 Task: Change the video mode to Discard.
Action: Mouse moved to (109, 17)
Screenshot: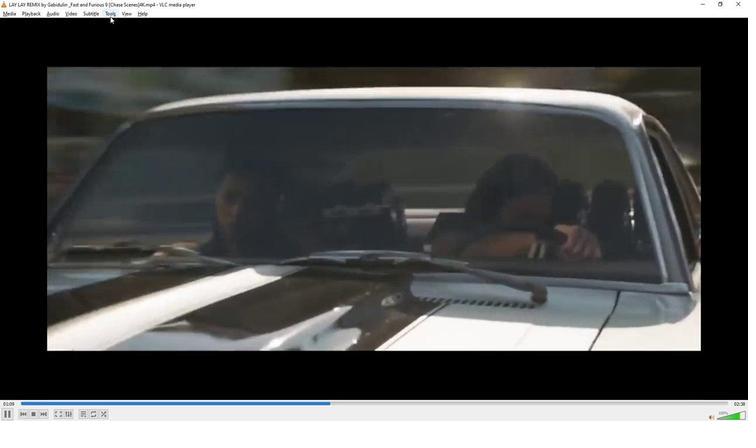 
Action: Mouse pressed left at (109, 17)
Screenshot: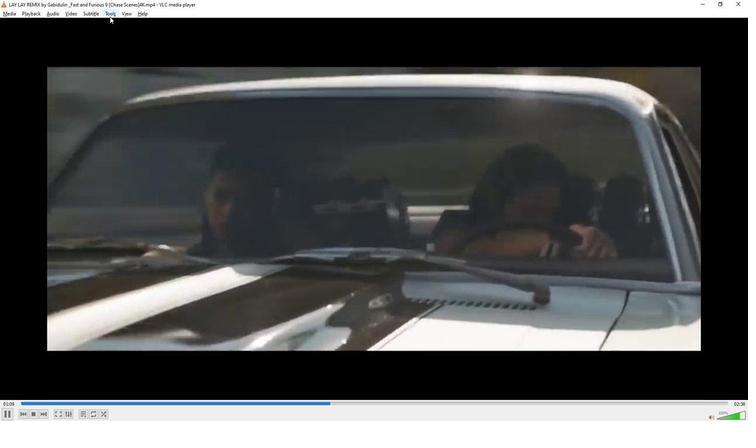 
Action: Mouse moved to (129, 104)
Screenshot: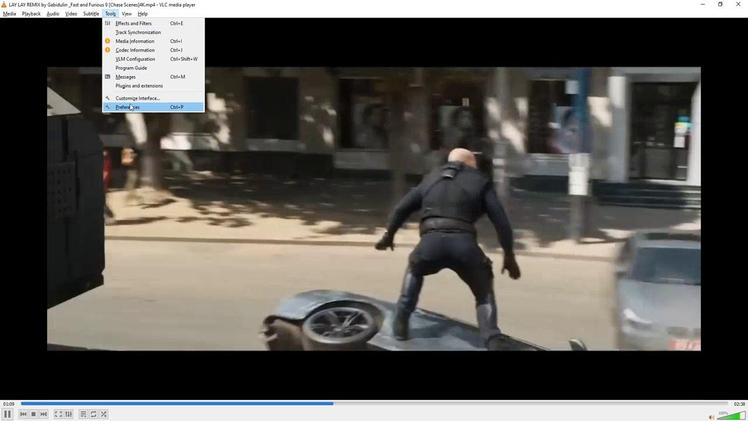 
Action: Mouse pressed left at (129, 104)
Screenshot: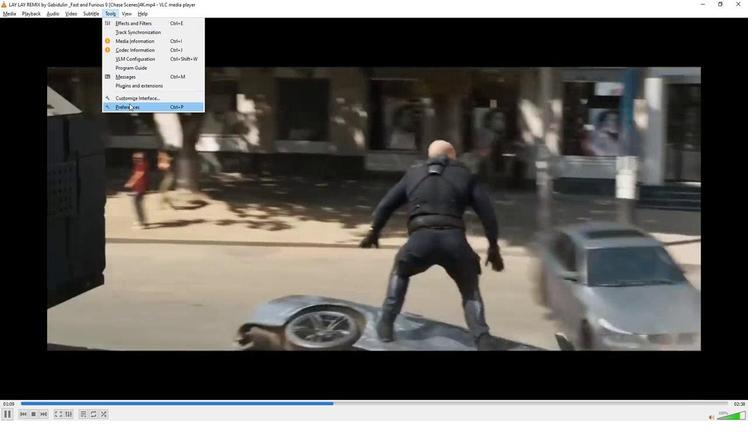 
Action: Mouse moved to (233, 76)
Screenshot: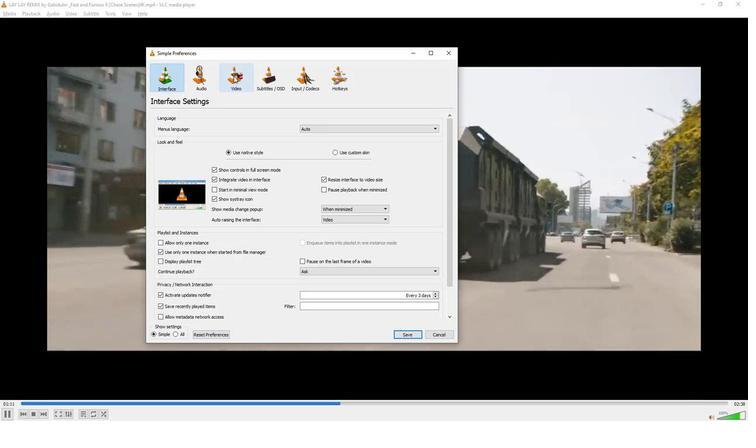 
Action: Mouse pressed left at (233, 76)
Screenshot: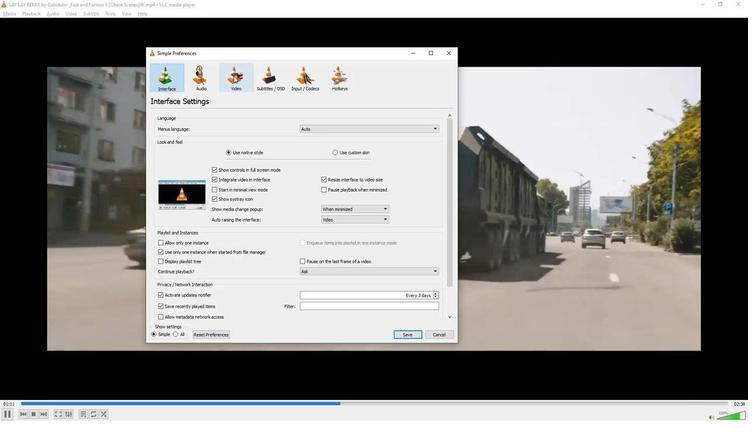 
Action: Mouse moved to (335, 187)
Screenshot: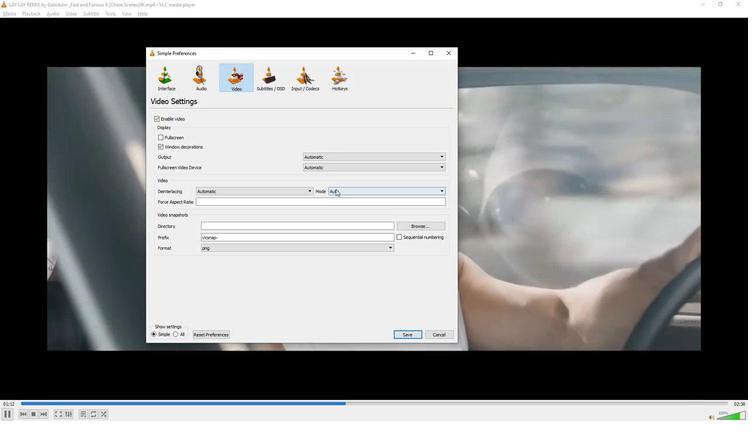 
Action: Mouse pressed left at (335, 187)
Screenshot: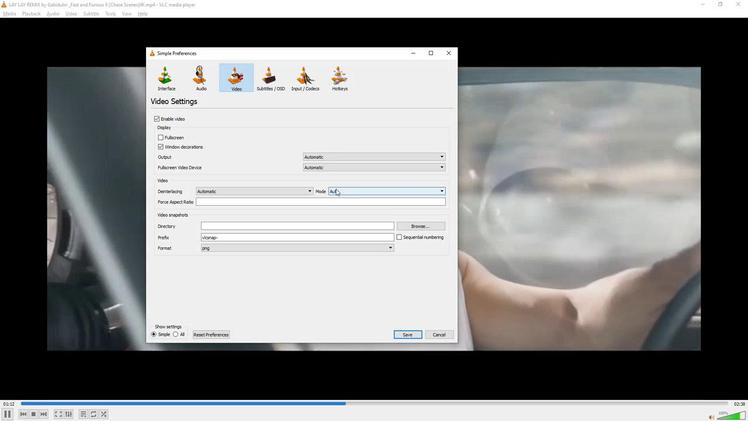 
Action: Mouse moved to (337, 201)
Screenshot: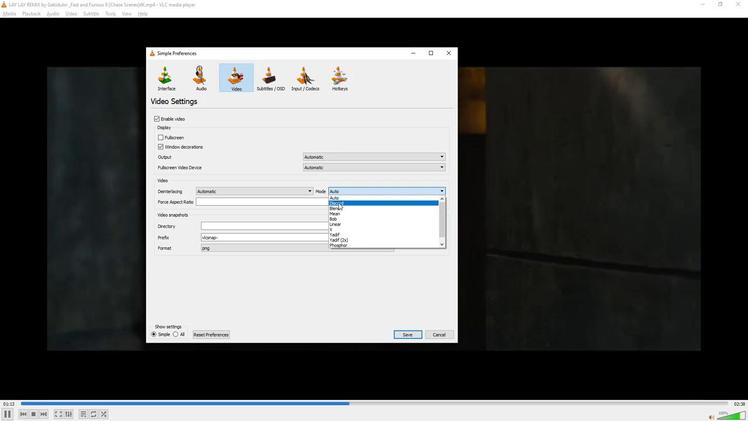 
Action: Mouse pressed left at (337, 201)
Screenshot: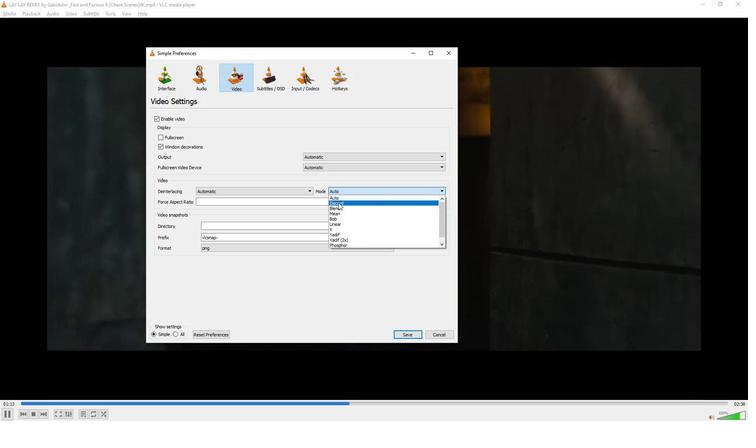 
Action: Mouse moved to (300, 276)
Screenshot: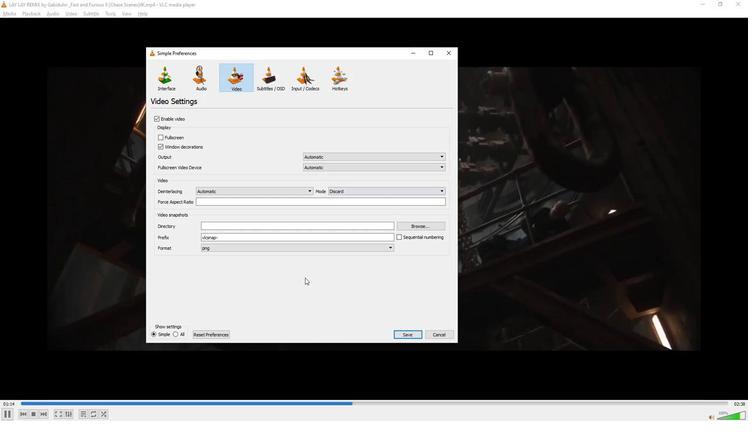 
